 Task: Create Card Card0001 in Board Board0001 in Development in Trello
Action: Mouse moved to (522, 69)
Screenshot: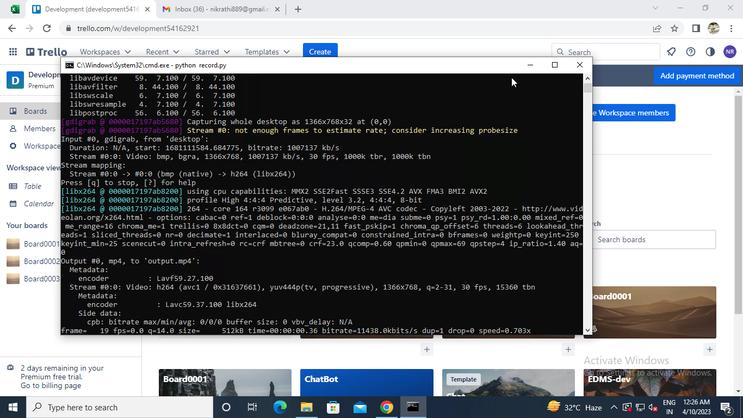 
Action: Mouse pressed left at (522, 69)
Screenshot: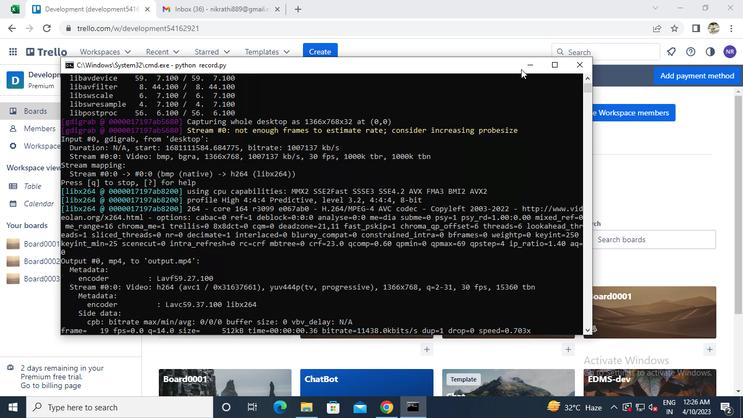 
Action: Mouse moved to (641, 319)
Screenshot: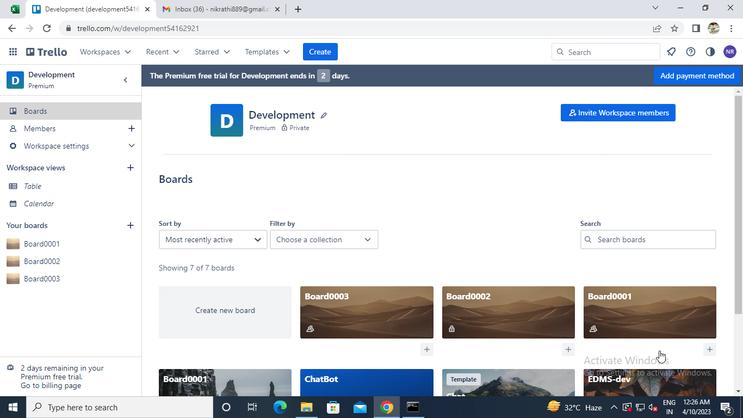 
Action: Mouse pressed left at (641, 319)
Screenshot: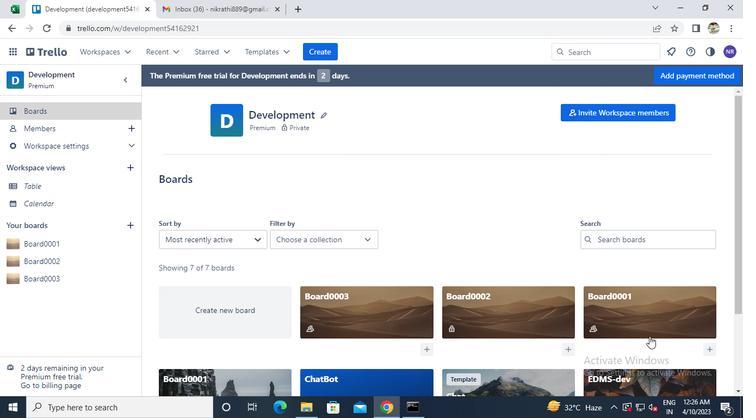 
Action: Mouse moved to (182, 163)
Screenshot: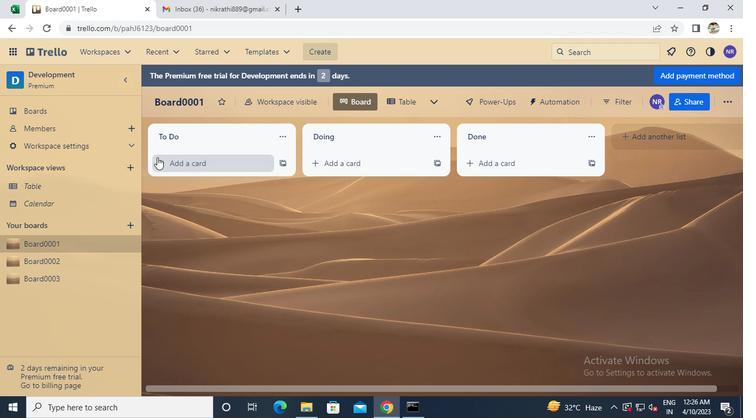 
Action: Mouse pressed left at (182, 163)
Screenshot: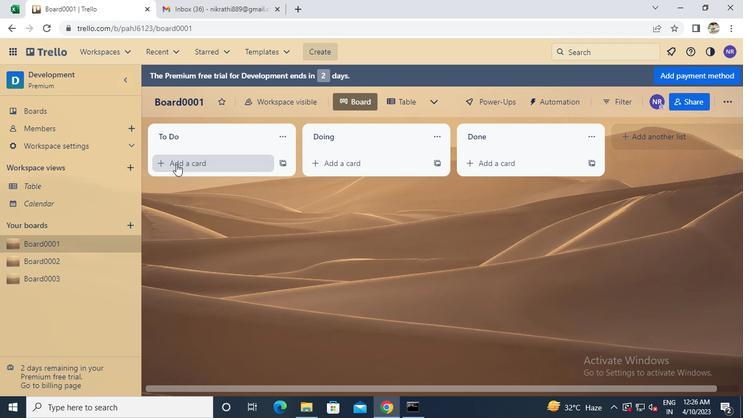 
Action: Keyboard Key.caps_lock
Screenshot: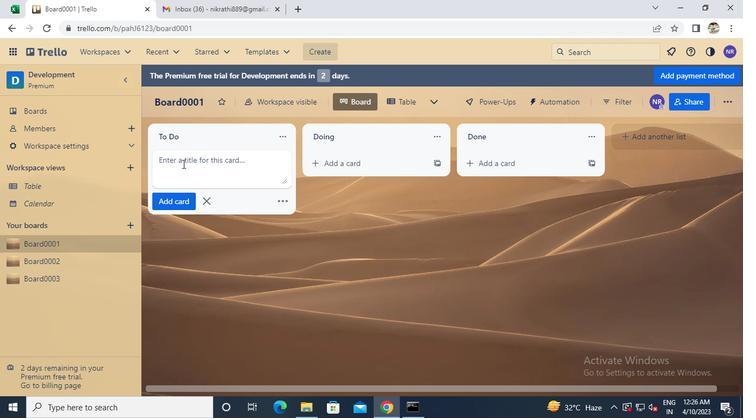 
Action: Mouse moved to (184, 163)
Screenshot: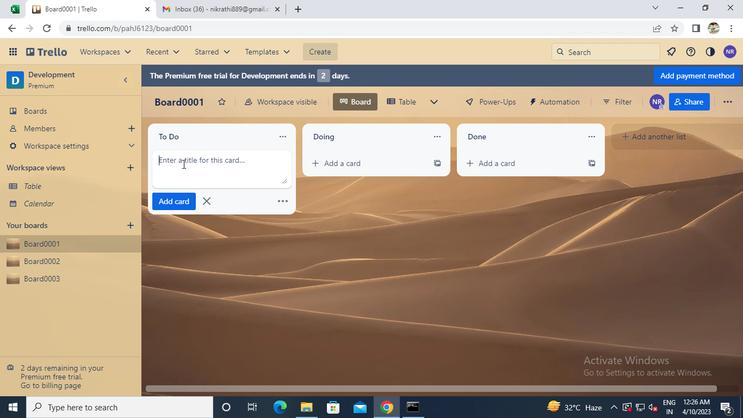 
Action: Keyboard c
Screenshot: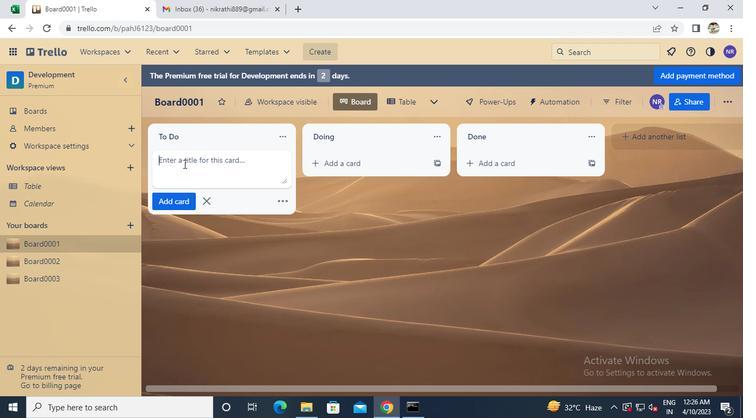 
Action: Keyboard Key.caps_lock
Screenshot: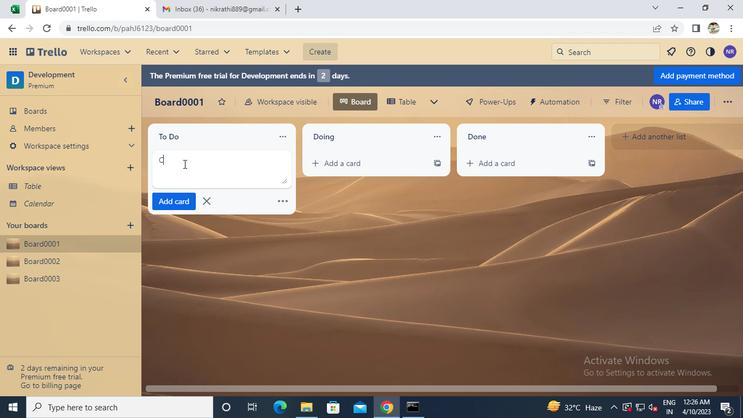
Action: Mouse moved to (185, 163)
Screenshot: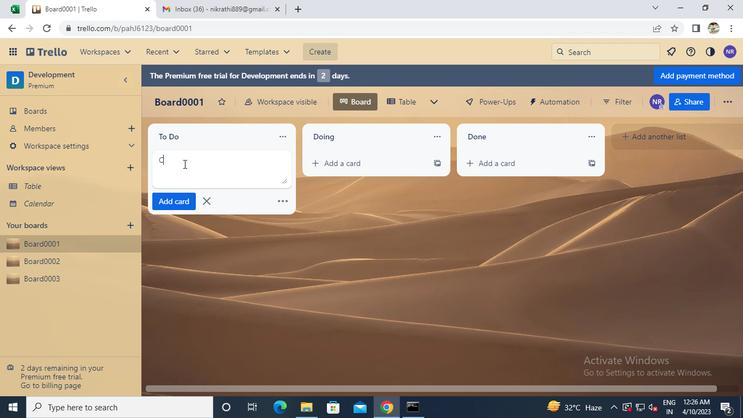 
Action: Keyboard a
Screenshot: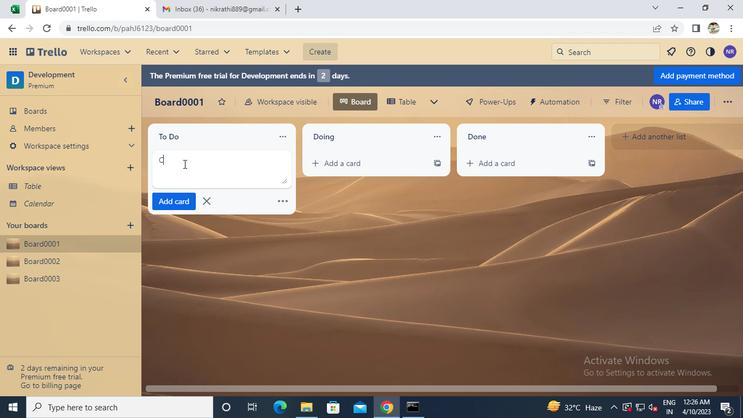 
Action: Mouse moved to (185, 163)
Screenshot: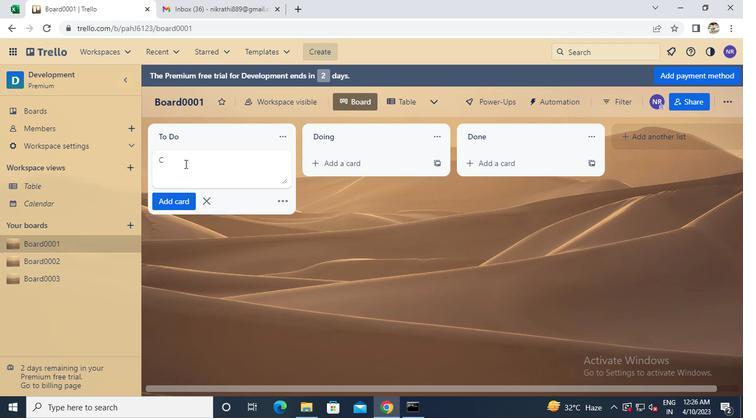 
Action: Keyboard r
Screenshot: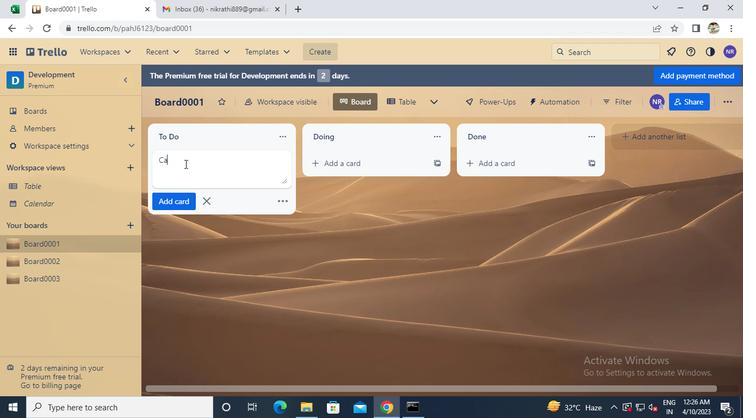 
Action: Mouse moved to (186, 165)
Screenshot: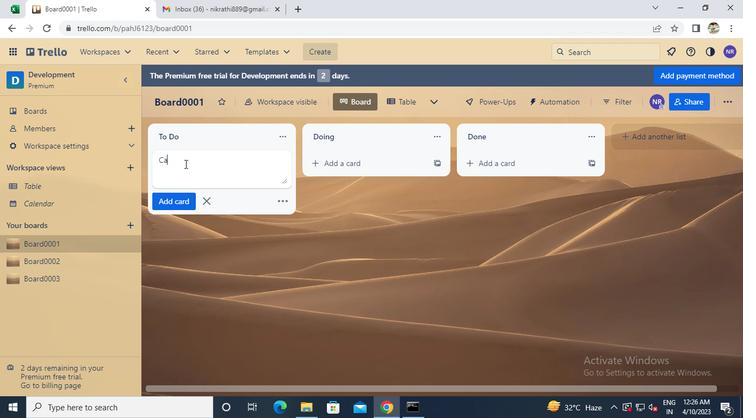 
Action: Keyboard d
Screenshot: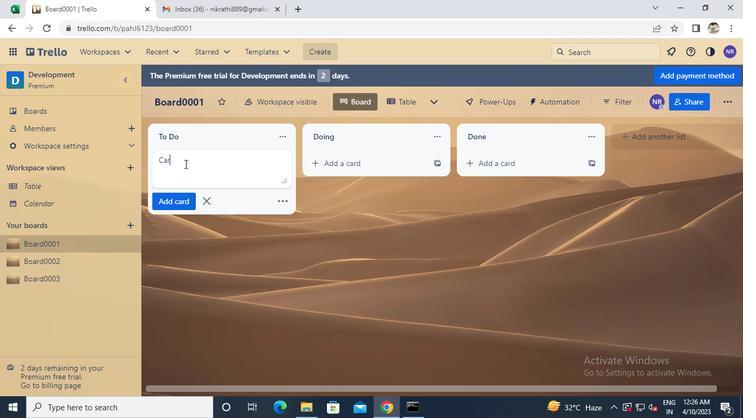 
Action: Keyboard 0
Screenshot: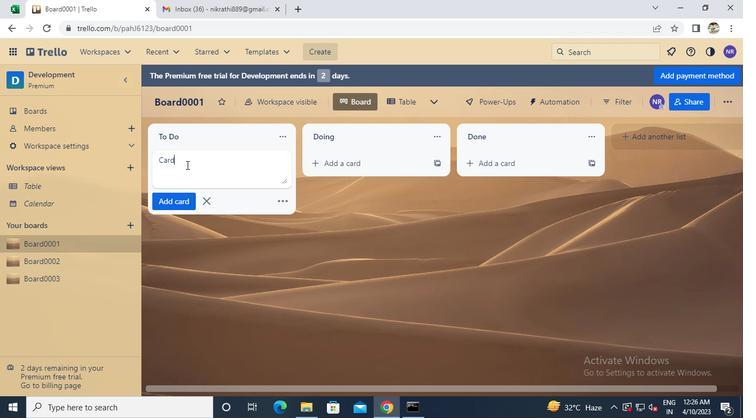 
Action: Keyboard 0
Screenshot: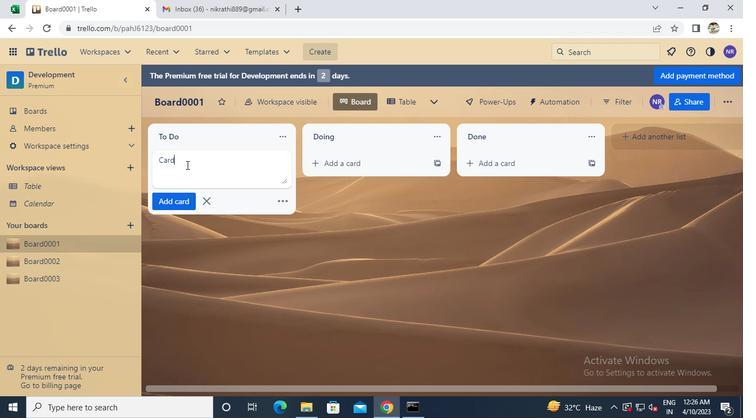 
Action: Keyboard 0
Screenshot: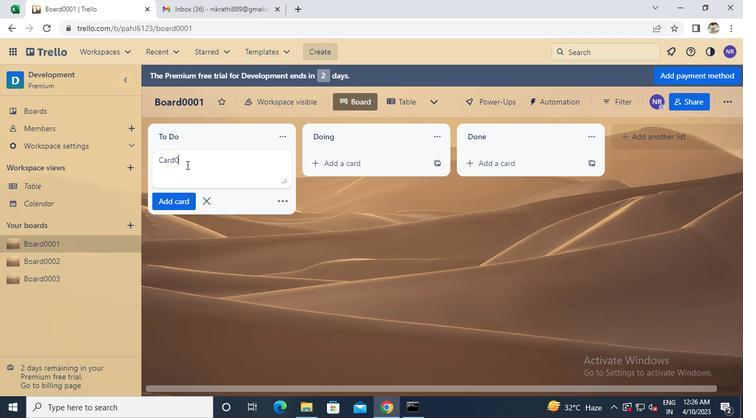 
Action: Keyboard 1
Screenshot: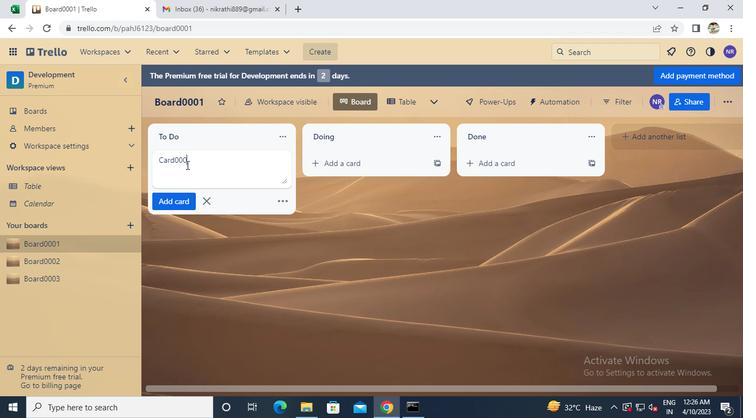 
Action: Mouse moved to (172, 207)
Screenshot: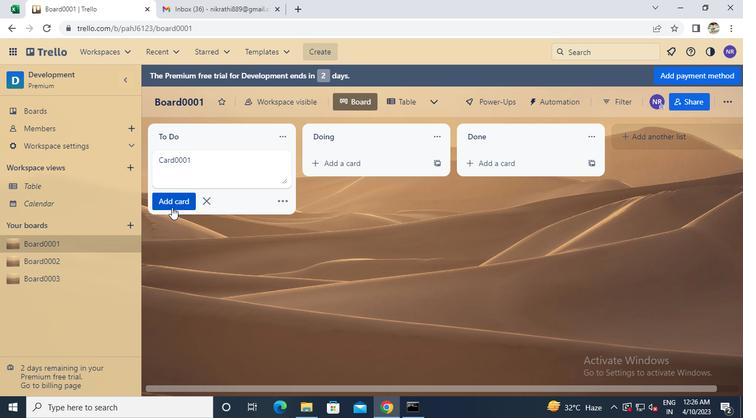 
Action: Mouse pressed left at (172, 207)
Screenshot: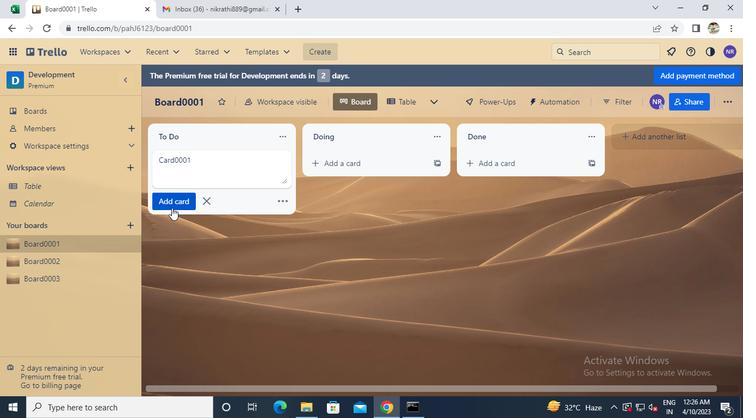 
Action: Mouse moved to (425, 411)
Screenshot: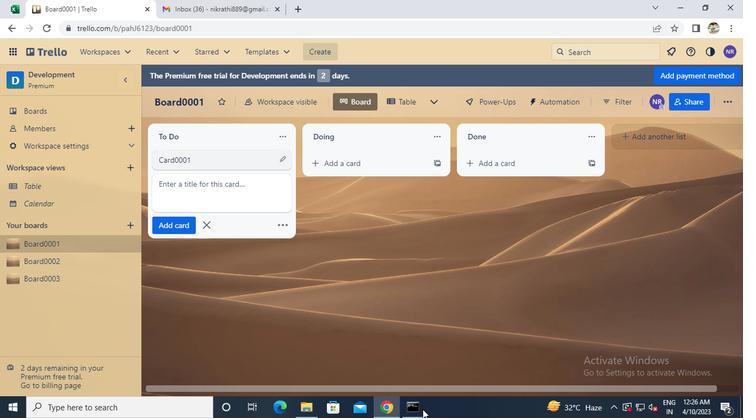 
Action: Mouse pressed left at (425, 411)
Screenshot: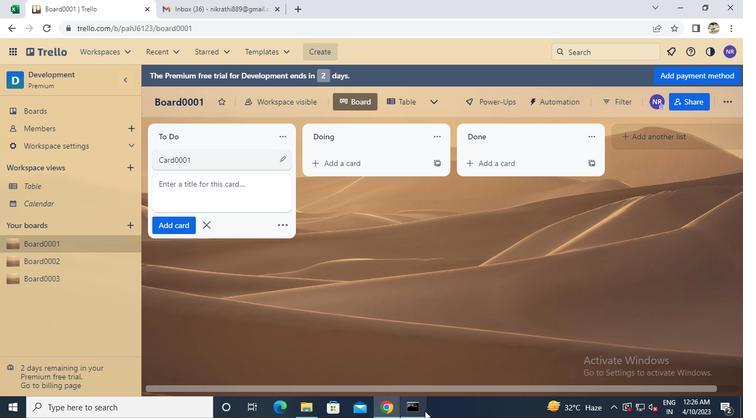 
Action: Mouse moved to (581, 67)
Screenshot: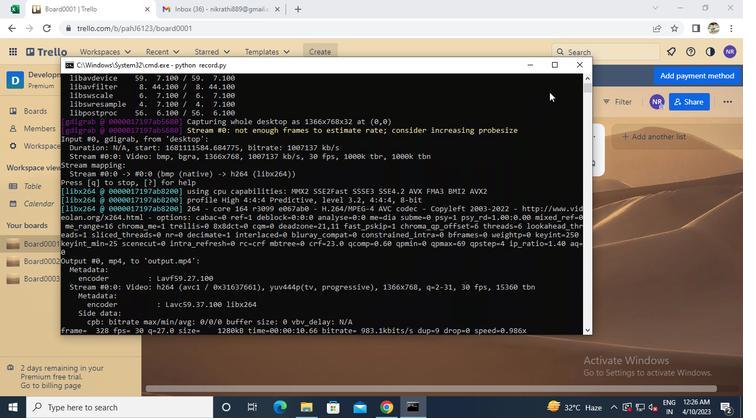 
Action: Mouse pressed left at (581, 67)
Screenshot: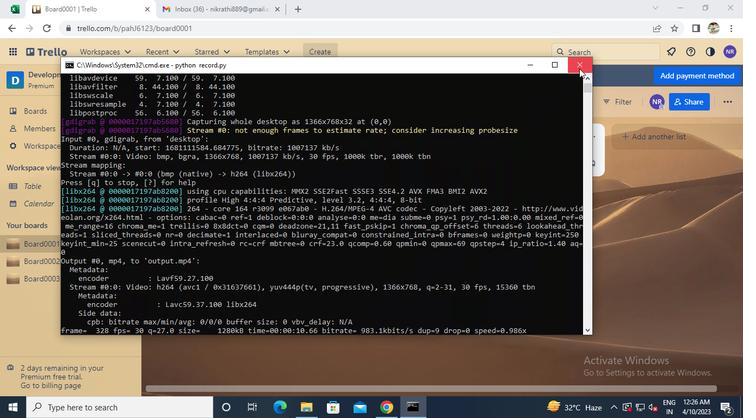 
Action: Mouse moved to (578, 68)
Screenshot: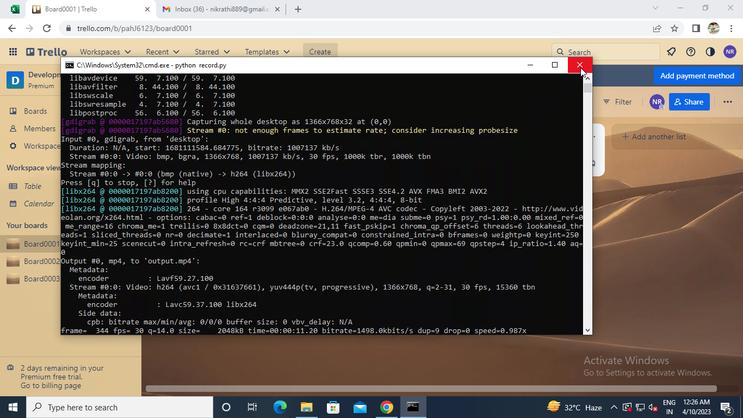 
